 Task: Add Now Eucalyptus Essential Oil to the cart.
Action: Mouse moved to (718, 285)
Screenshot: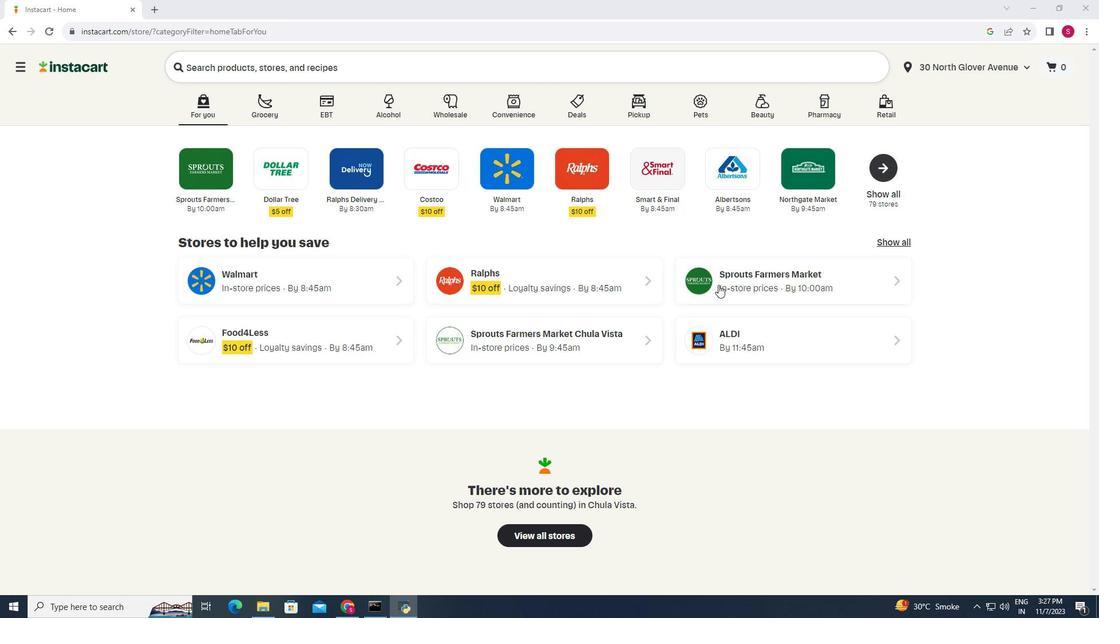 
Action: Mouse pressed left at (718, 285)
Screenshot: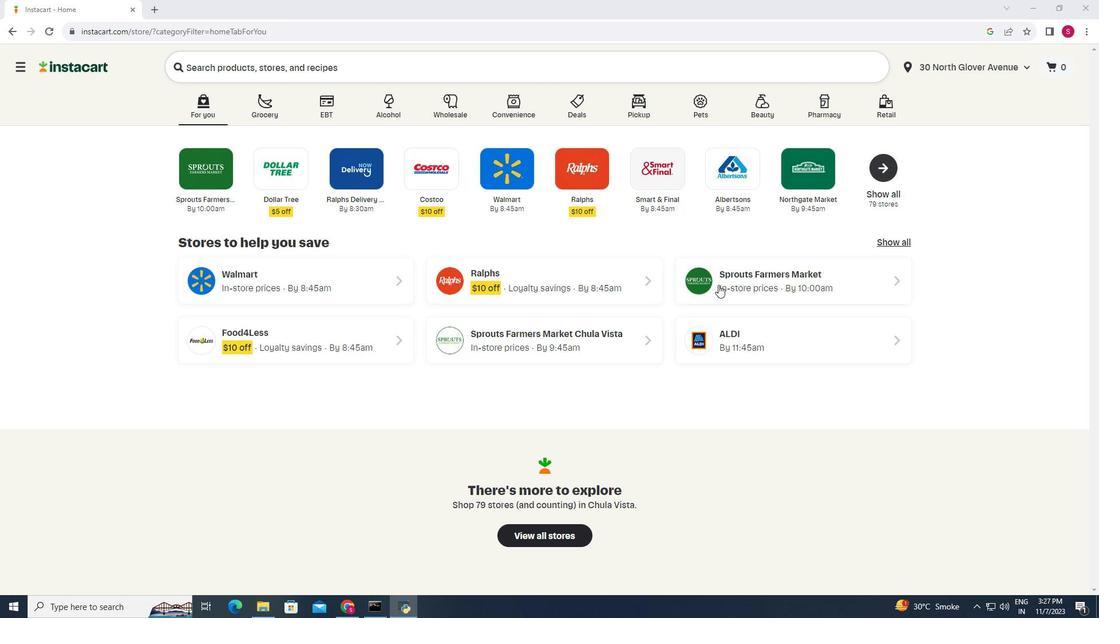 
Action: Mouse moved to (80, 377)
Screenshot: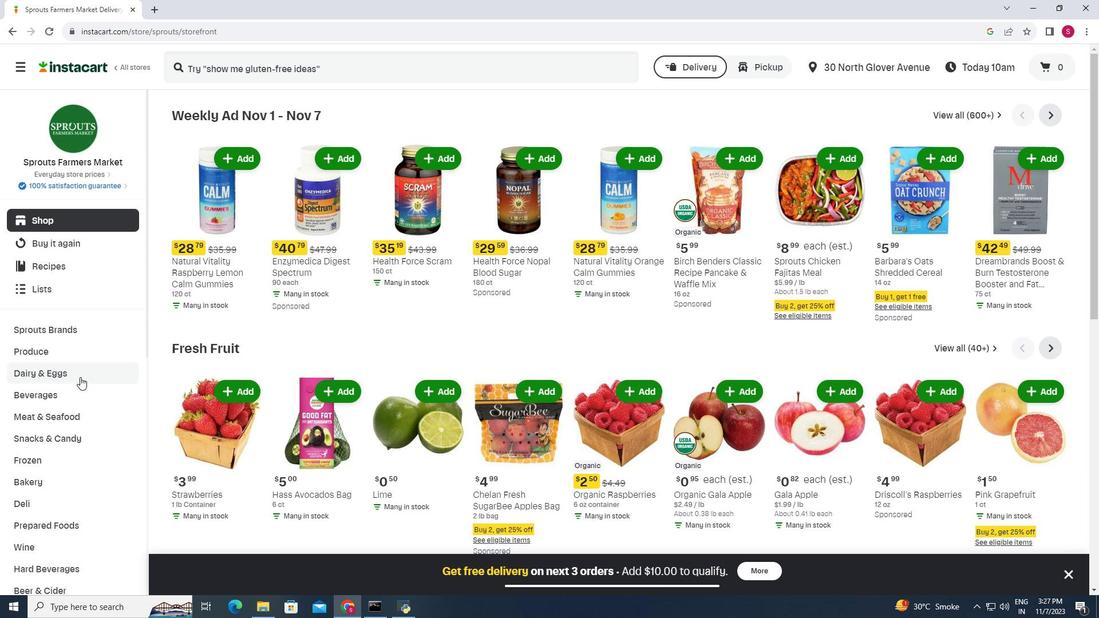 
Action: Mouse scrolled (80, 376) with delta (0, 0)
Screenshot: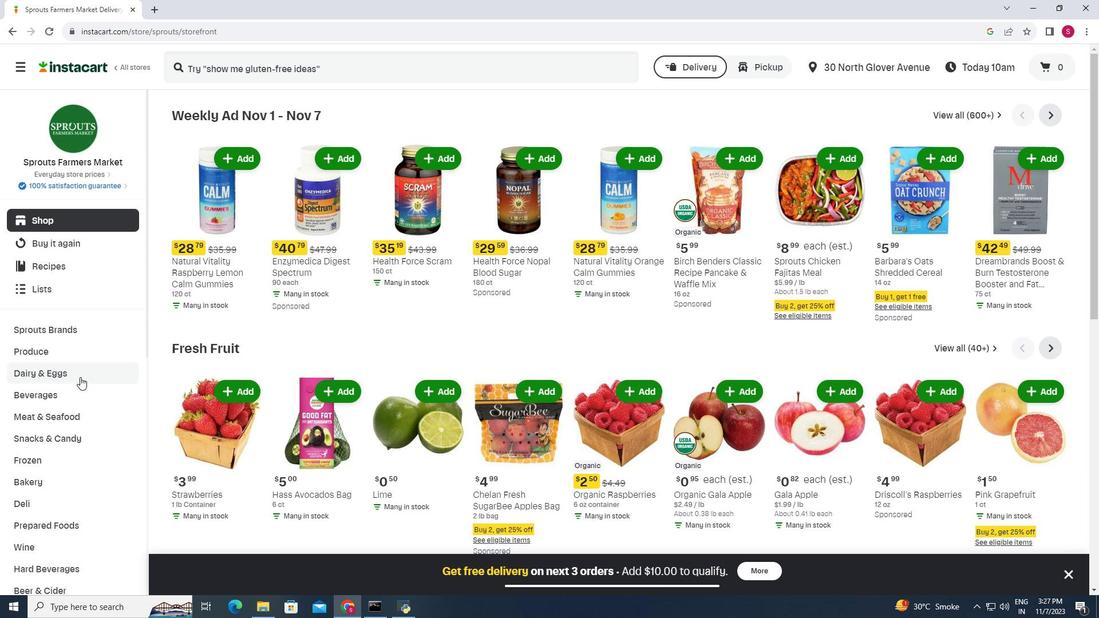 
Action: Mouse scrolled (80, 376) with delta (0, 0)
Screenshot: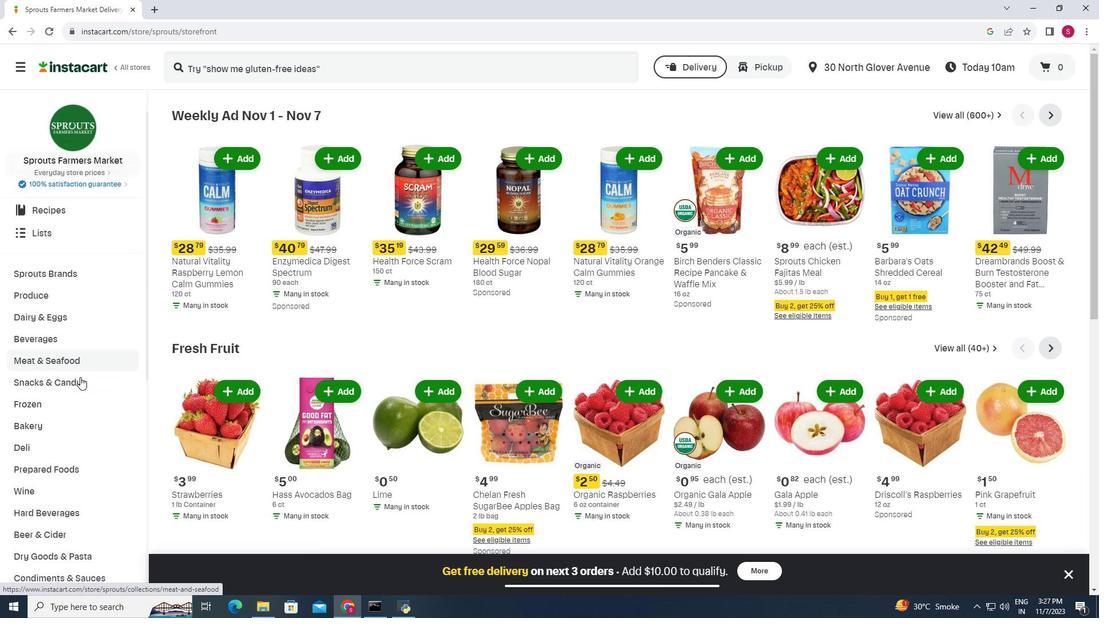 
Action: Mouse scrolled (80, 376) with delta (0, 0)
Screenshot: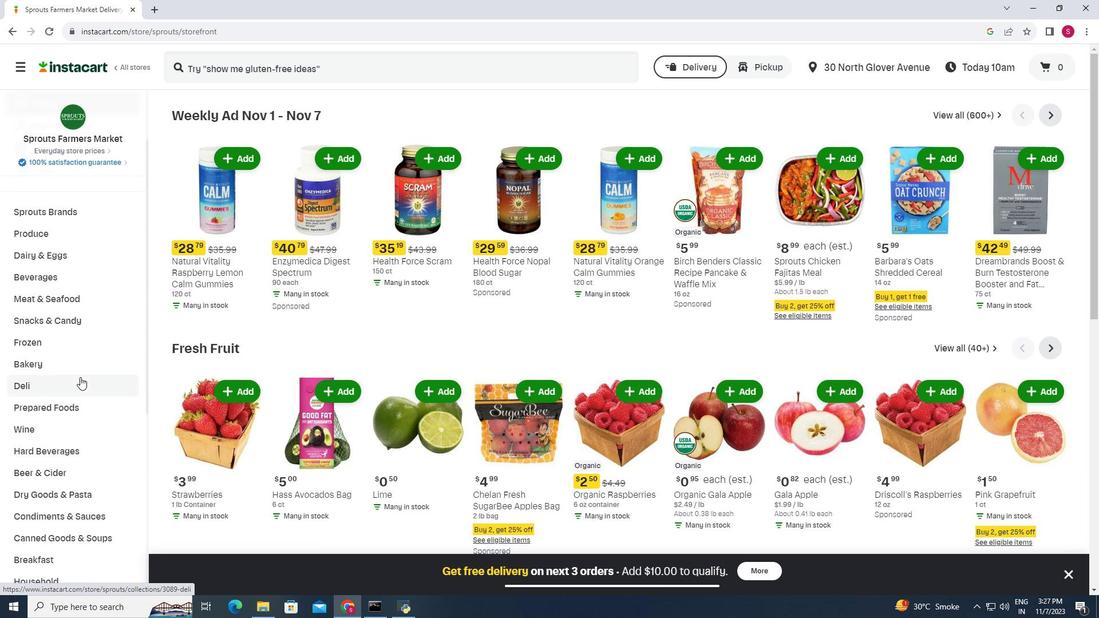 
Action: Mouse moved to (66, 525)
Screenshot: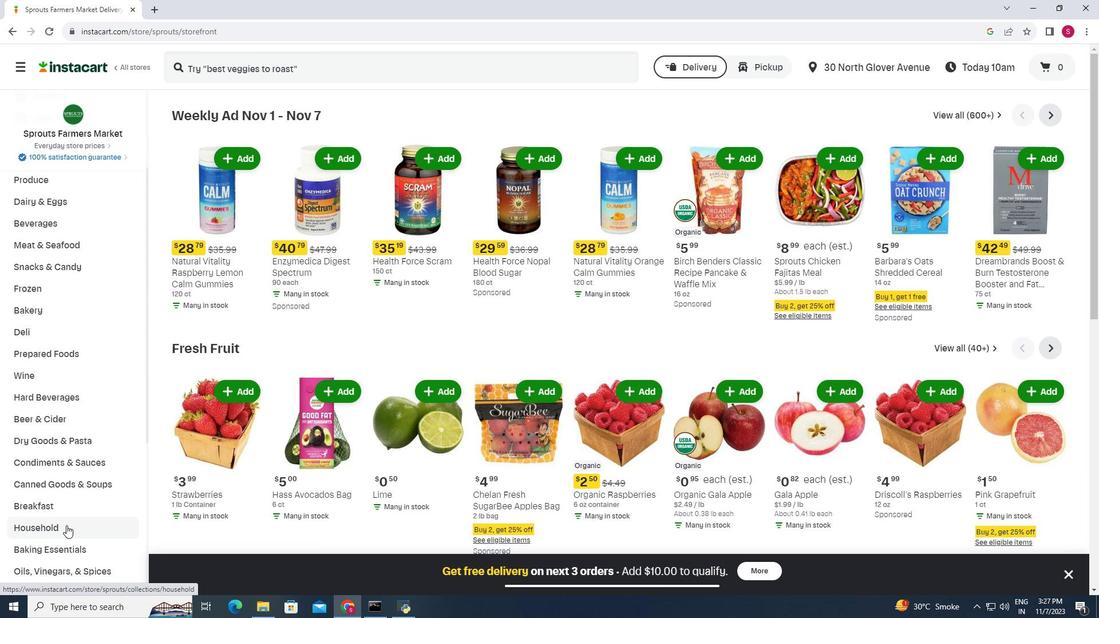 
Action: Mouse pressed left at (66, 525)
Screenshot: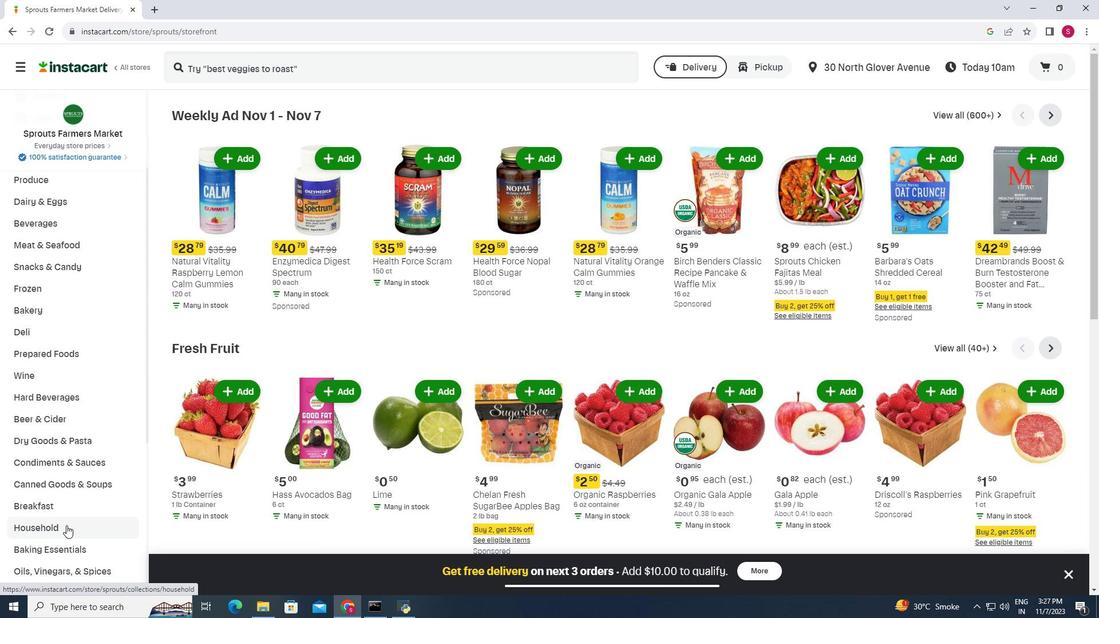 
Action: Mouse moved to (335, 66)
Screenshot: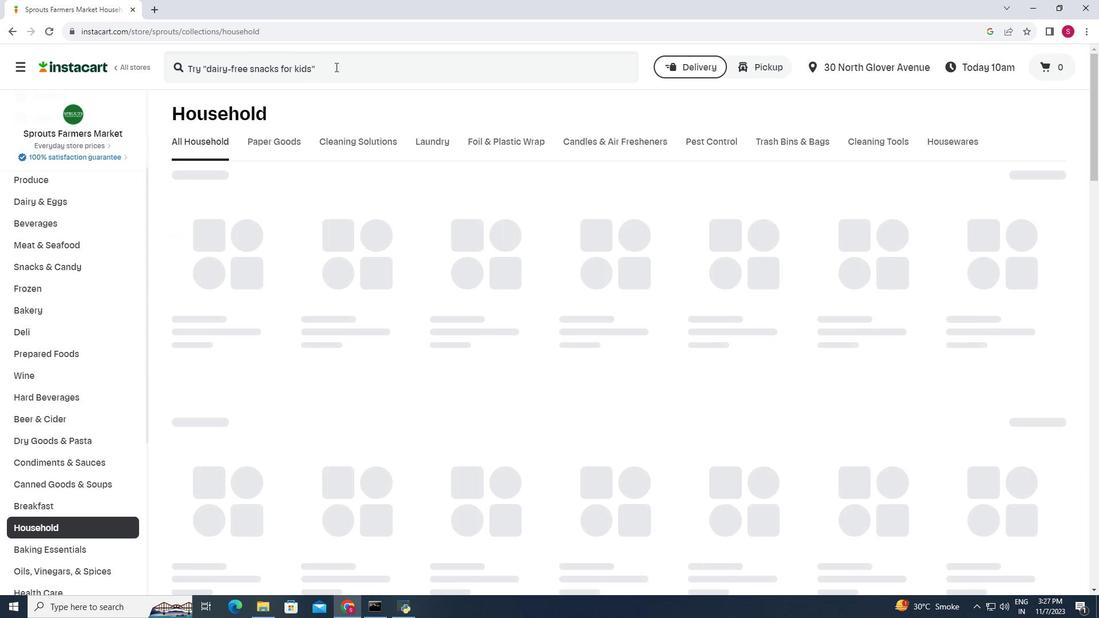 
Action: Mouse pressed left at (335, 66)
Screenshot: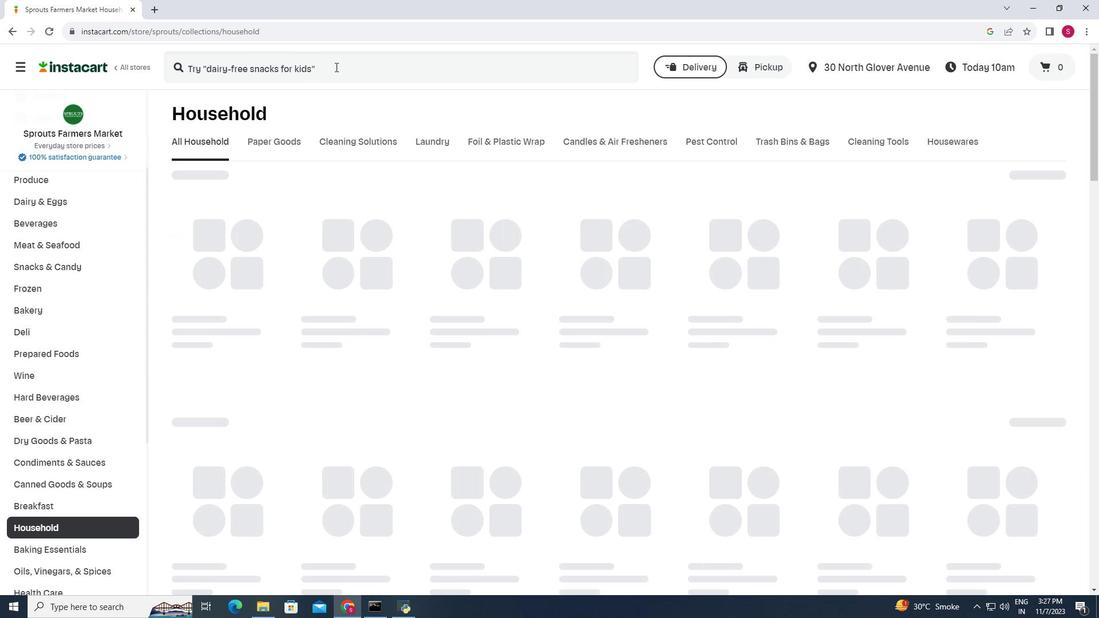 
Action: Key pressed <Key.shift>Now<Key.space><Key.shift><Key.shift>Eucalyptus<Key.space><Key.shift>Essential<Key.space><Key.shift>Oil<Key.enter>
Screenshot: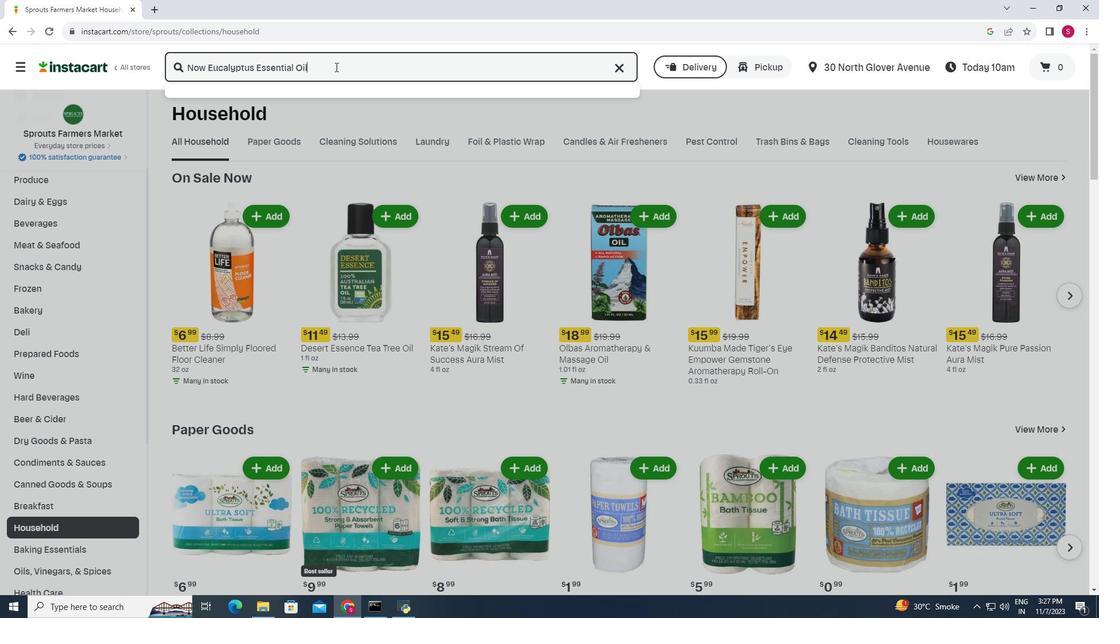 
Action: Mouse moved to (291, 156)
Screenshot: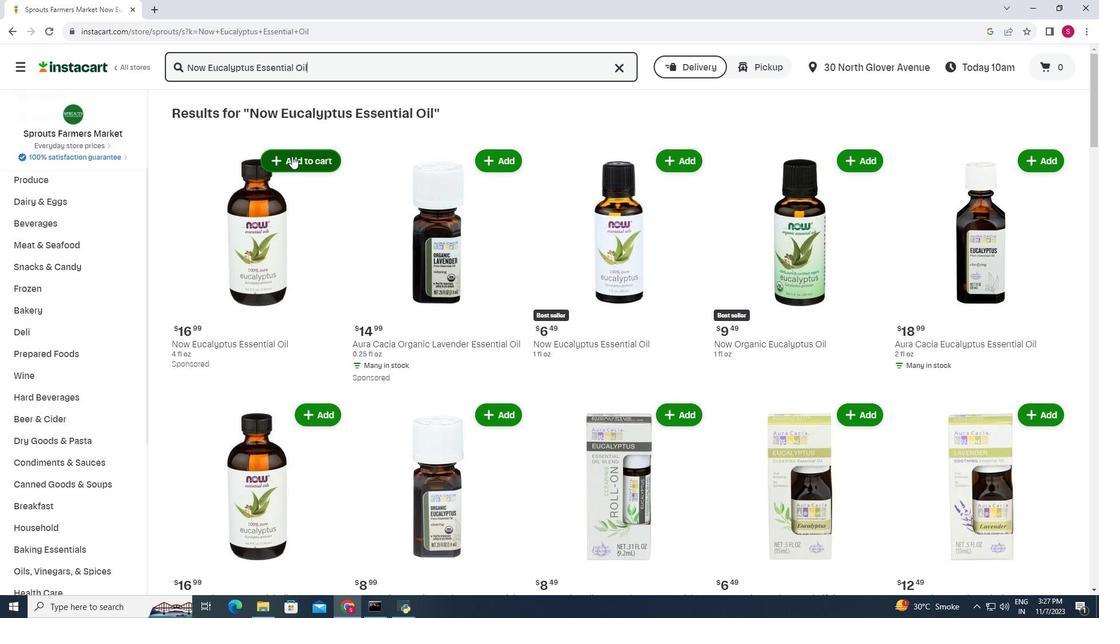 
Action: Mouse pressed left at (291, 156)
Screenshot: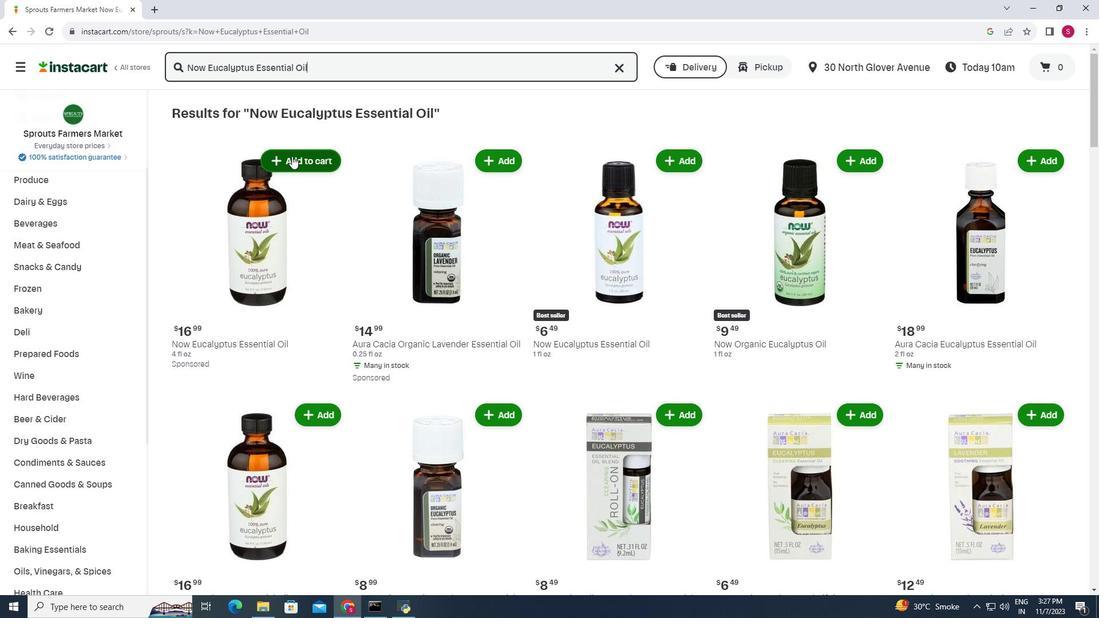 
Action: Mouse moved to (367, 152)
Screenshot: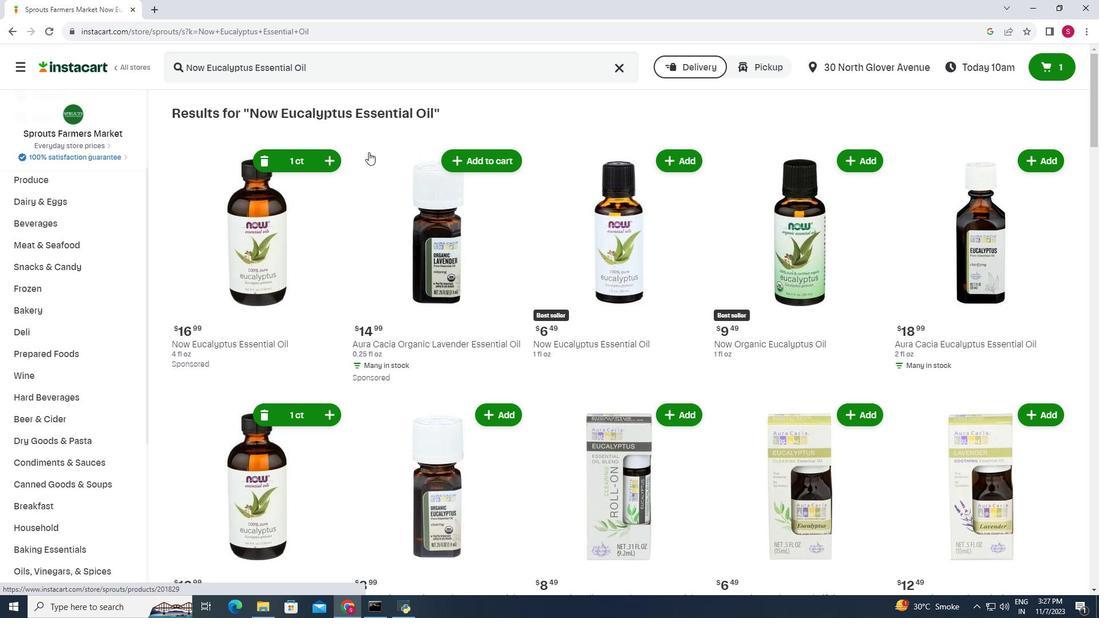
